 Task: Capture three screenshots at different timestamps from a video using VLC.
Action: Mouse moved to (91, 123)
Screenshot: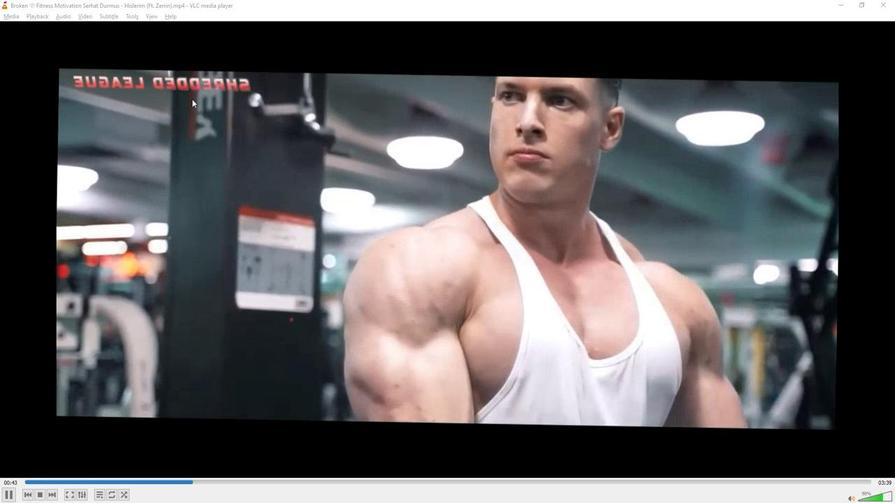 
Action: Mouse pressed left at (91, 123)
Screenshot: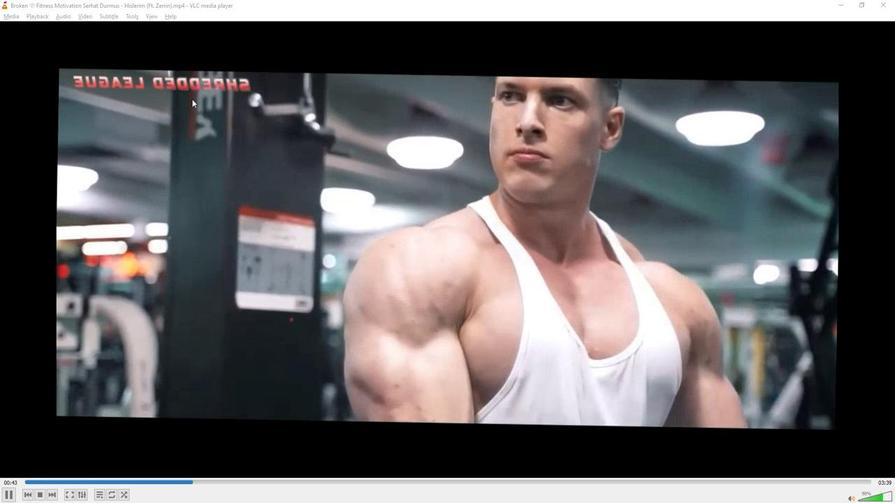 
Action: Mouse moved to (118, 95)
Screenshot: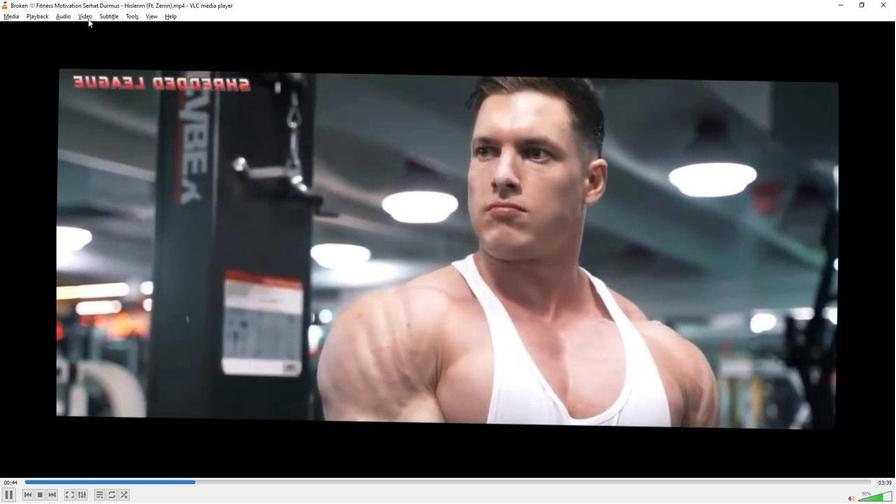 
Action: Mouse pressed left at (118, 95)
Screenshot: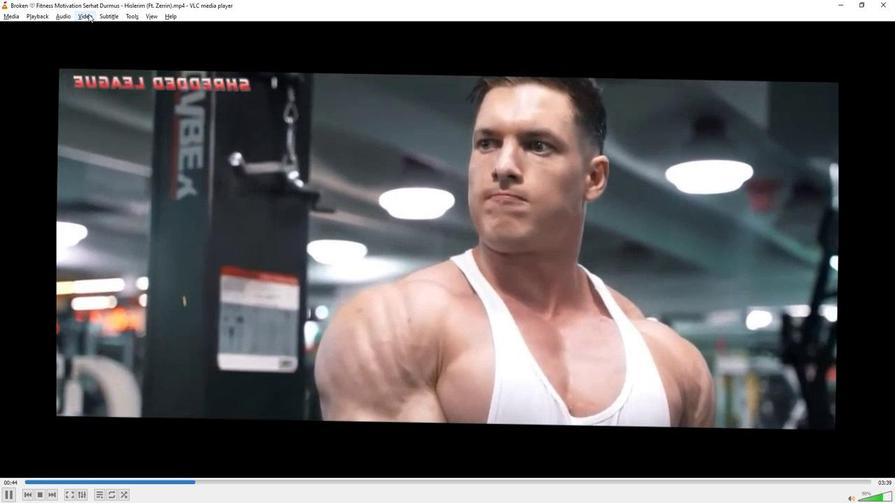 
Action: Mouse moved to (119, 96)
Screenshot: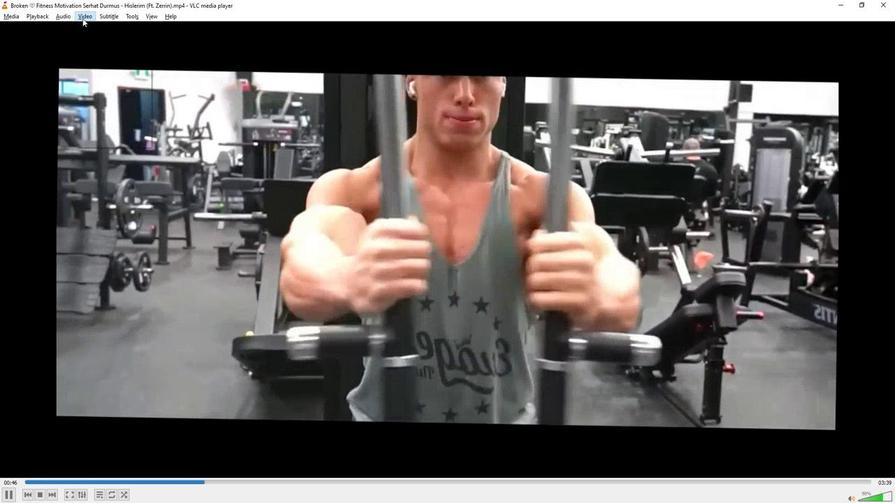 
Action: Mouse pressed left at (119, 96)
Screenshot: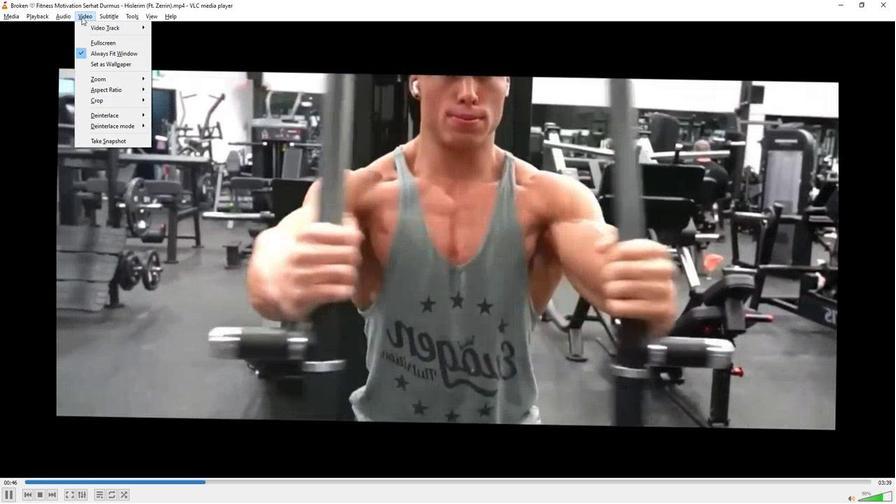 
Action: Mouse moved to (119, 96)
Screenshot: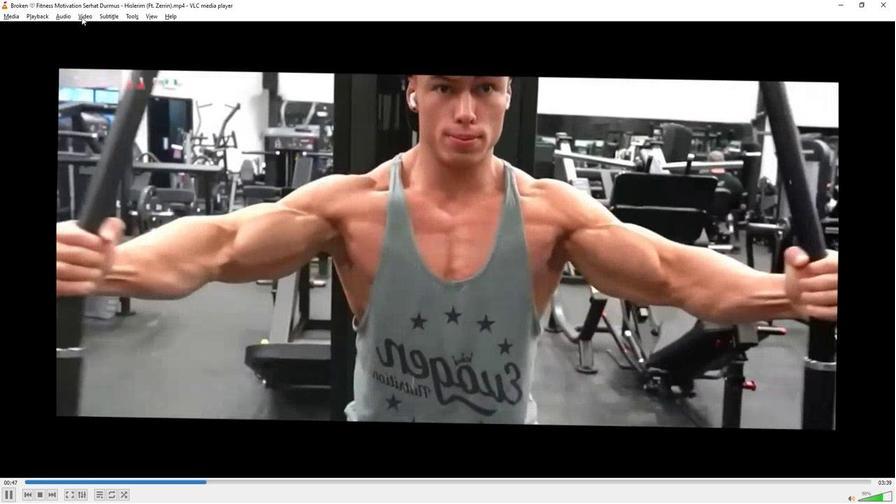 
Action: Mouse pressed left at (119, 96)
Screenshot: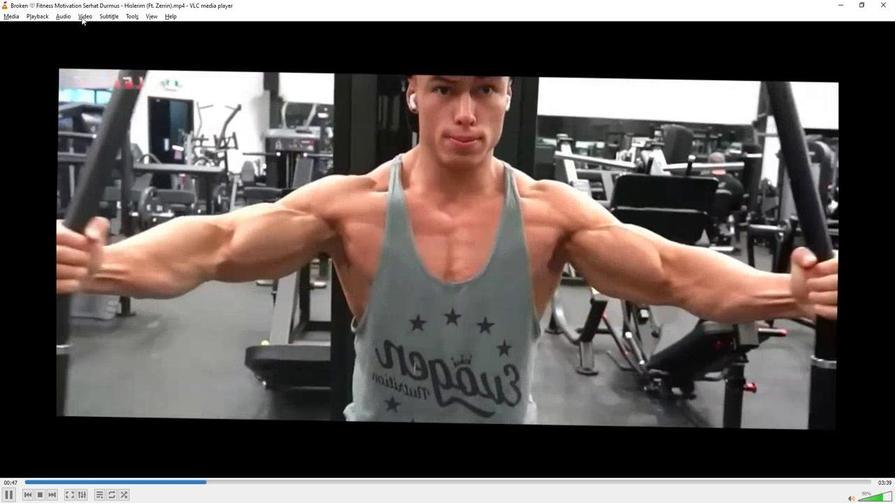 
Action: Mouse moved to (112, 138)
Screenshot: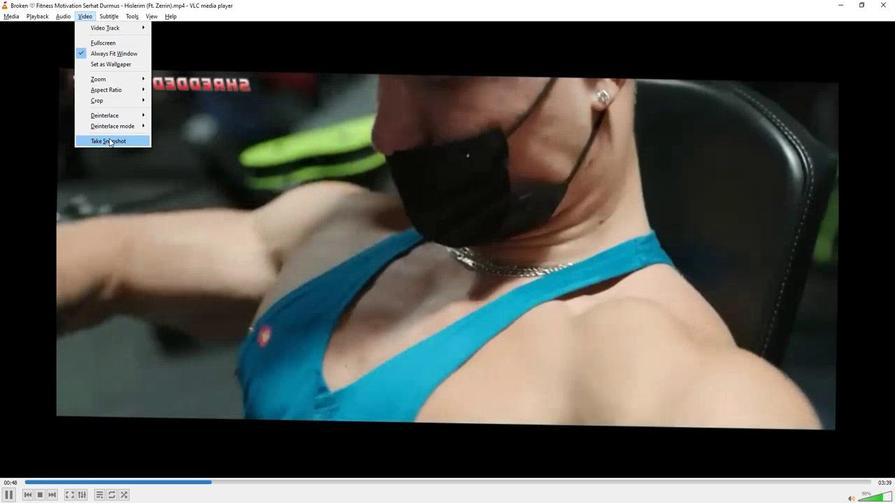
Action: Mouse pressed left at (112, 138)
Screenshot: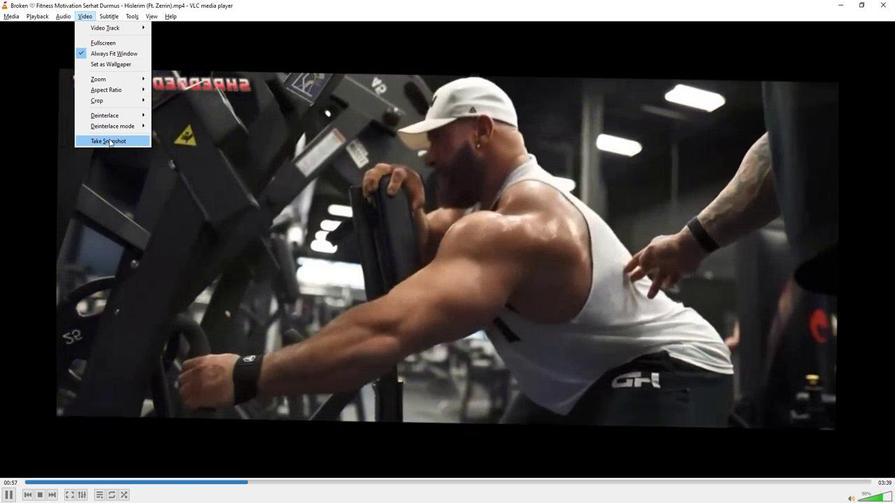 
Action: Mouse moved to (112, 95)
Screenshot: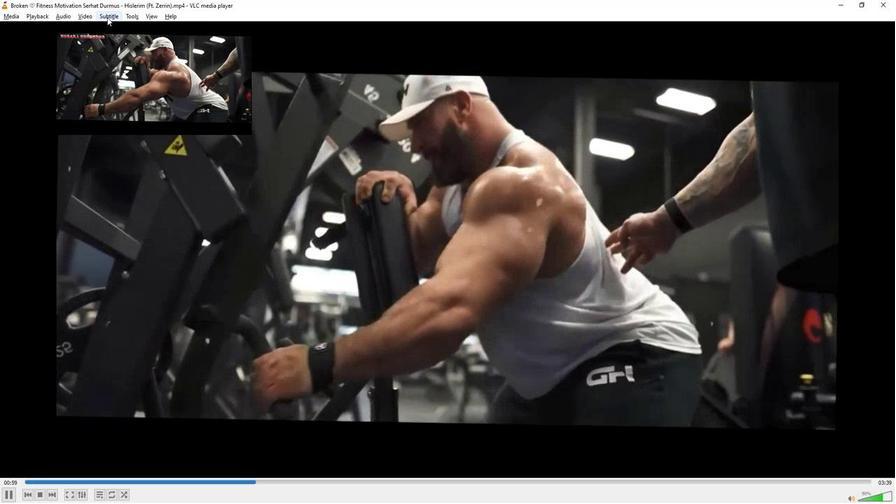
Action: Mouse pressed left at (112, 95)
Screenshot: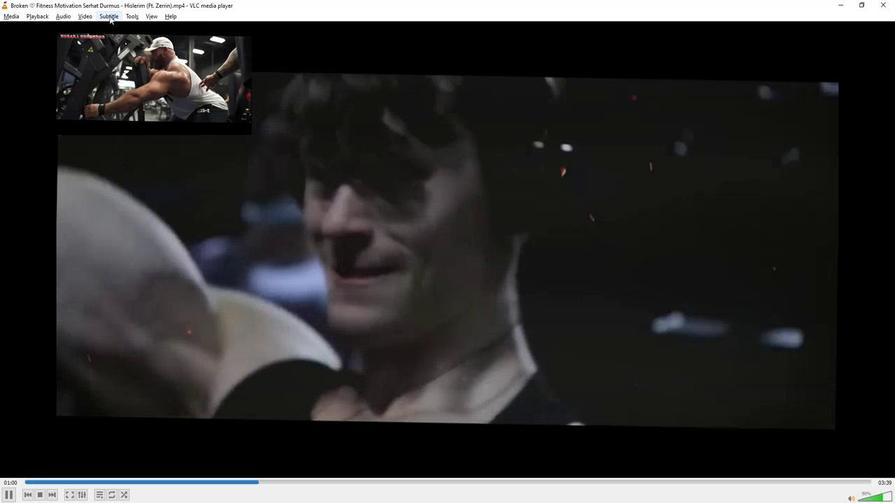
Action: Mouse moved to (118, 95)
Screenshot: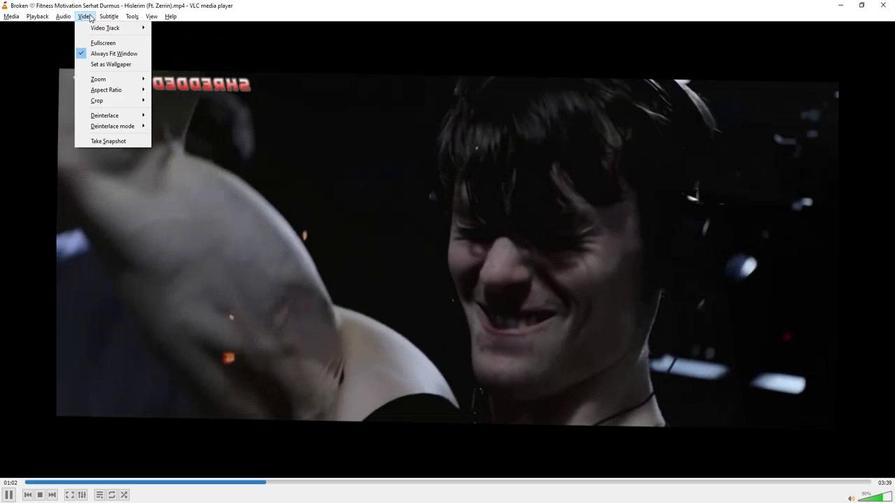 
Action: Mouse pressed left at (118, 95)
Screenshot: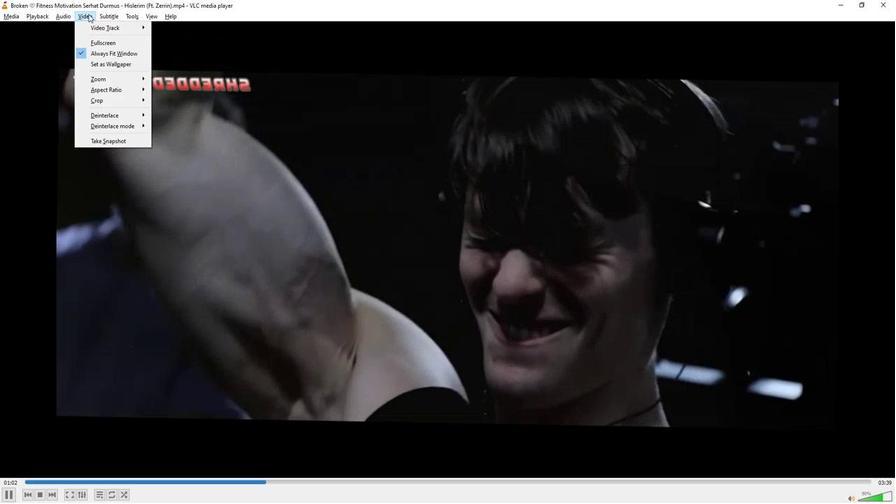 
Action: Mouse moved to (117, 96)
Screenshot: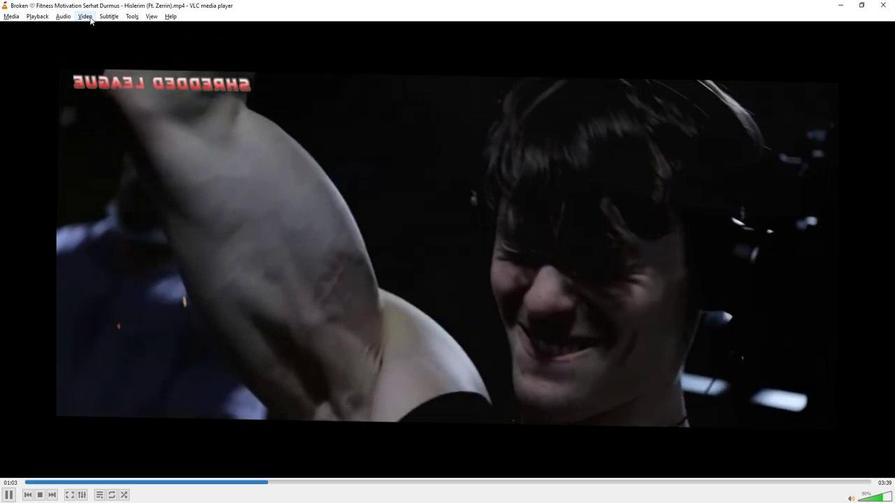 
Action: Mouse pressed left at (117, 96)
Screenshot: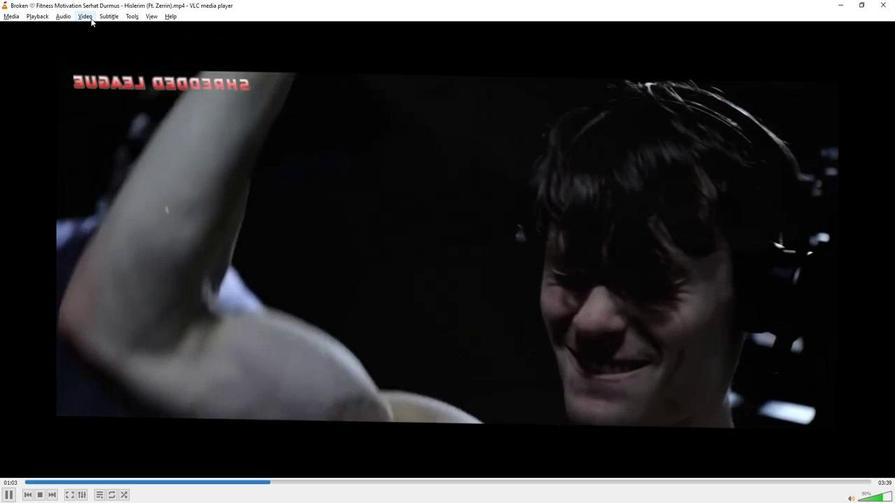 
Action: Mouse moved to (113, 138)
Screenshot: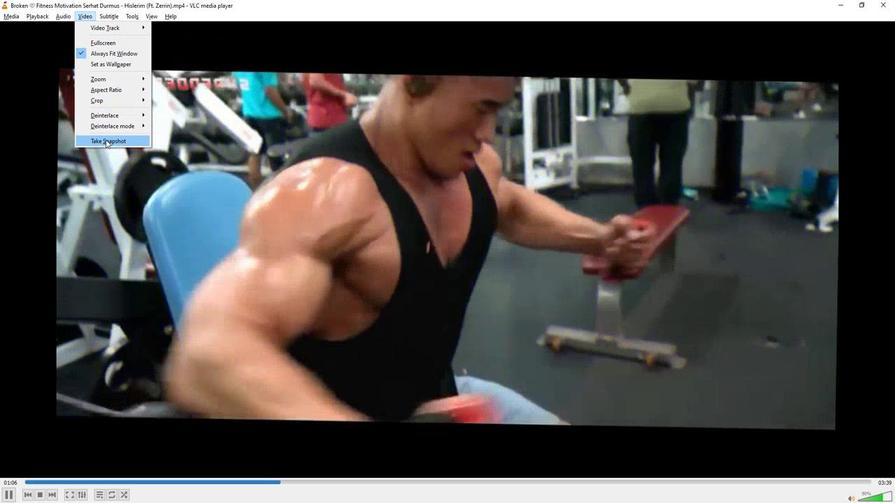 
Action: Mouse pressed left at (113, 138)
Screenshot: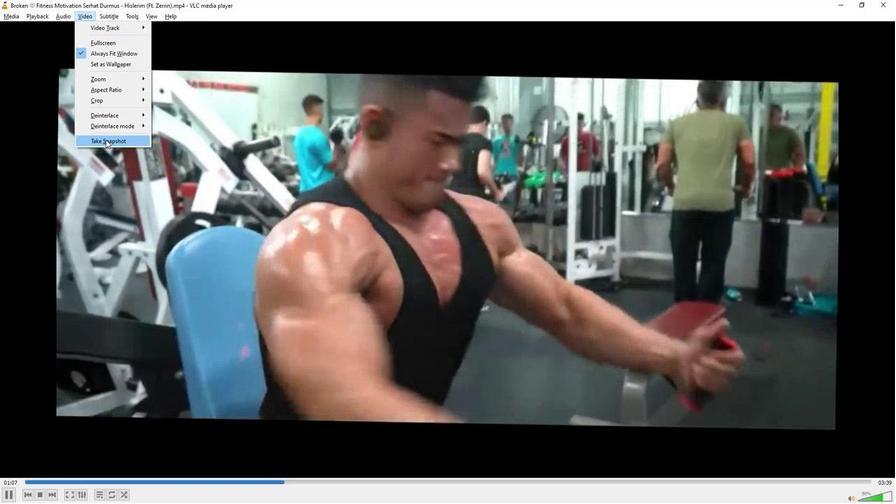 
Action: Mouse moved to (118, 95)
Screenshot: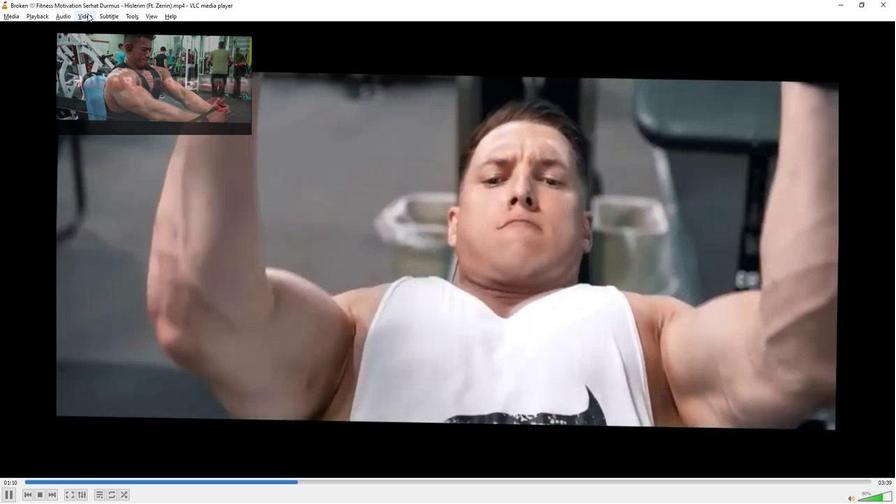 
Action: Mouse pressed left at (118, 95)
Screenshot: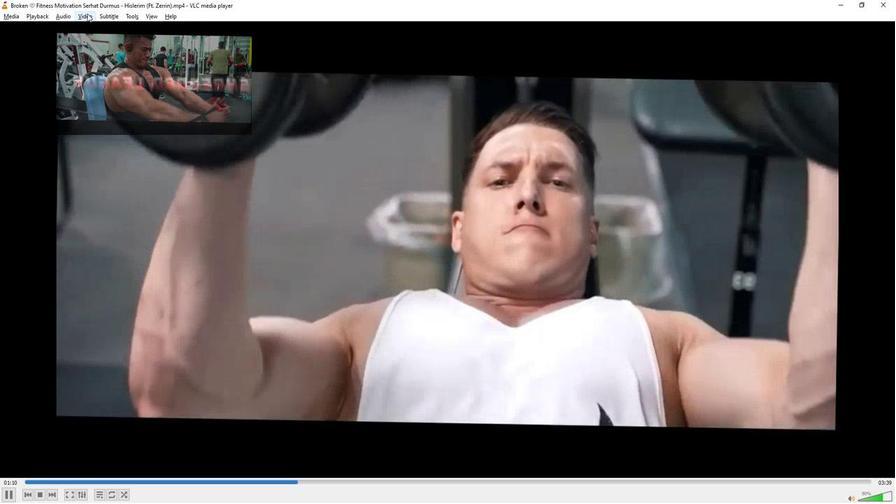 
Action: Mouse moved to (111, 138)
Screenshot: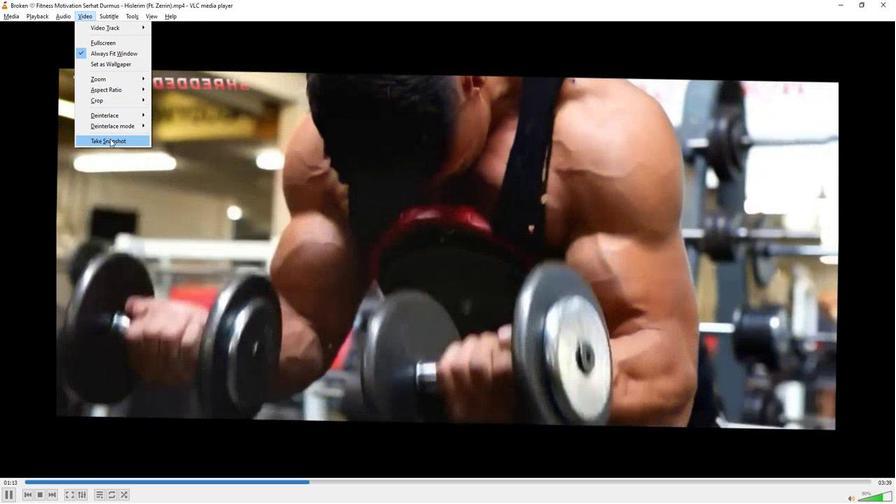 
Action: Mouse pressed left at (111, 138)
Screenshot: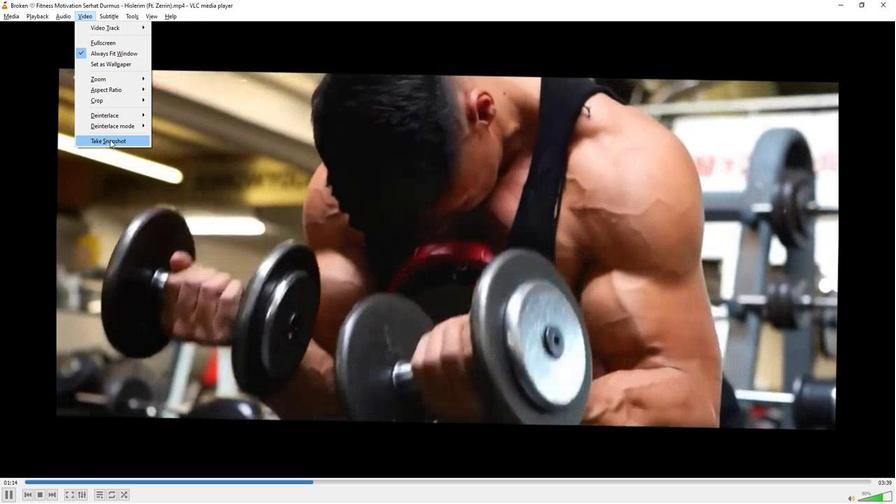 
Action: Mouse moved to (212, 209)
Screenshot: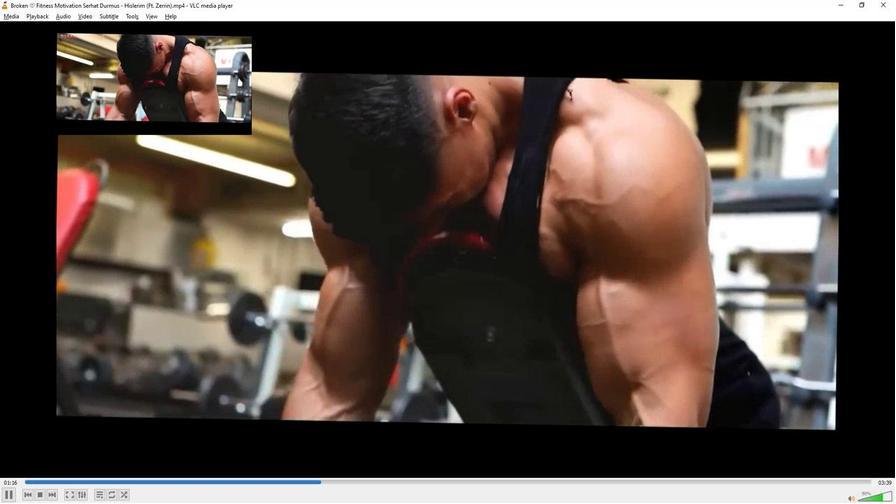 
Action: Mouse pressed left at (212, 209)
Screenshot: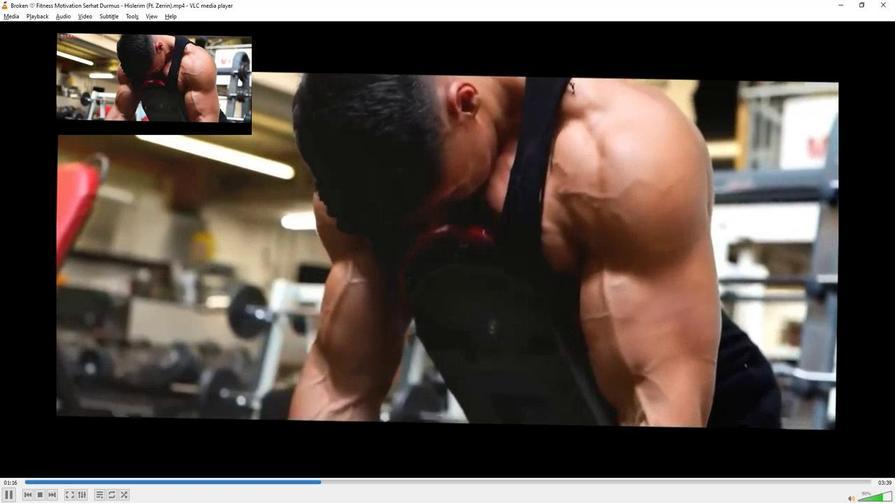 
Action: Mouse moved to (212, 212)
Screenshot: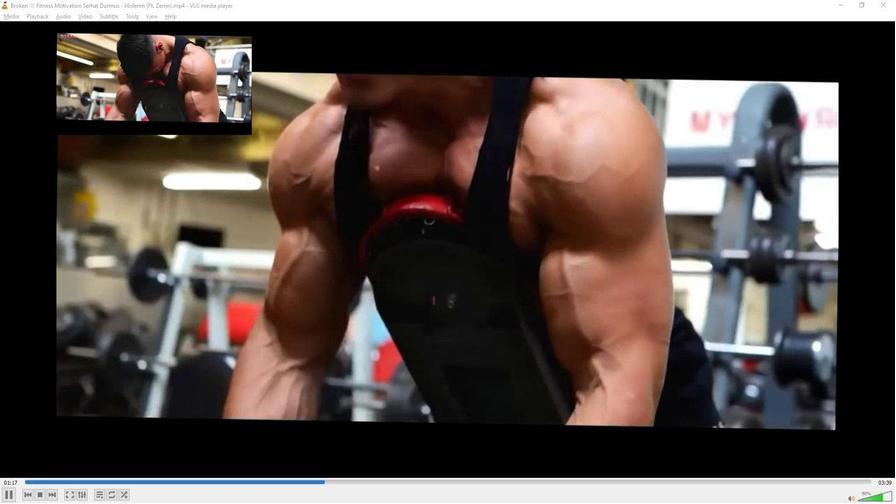 
